 Task: Create Card Event Setup in Board Legal Compliance to Workspace Digital Marketing. Create Card Financial Management Review in Board Resource Planning to Workspace Digital Marketing. Create Card Event Execution in Board Email Marketing Lead Nurturing and Scoring to Workspace Digital Marketing
Action: Mouse moved to (202, 155)
Screenshot: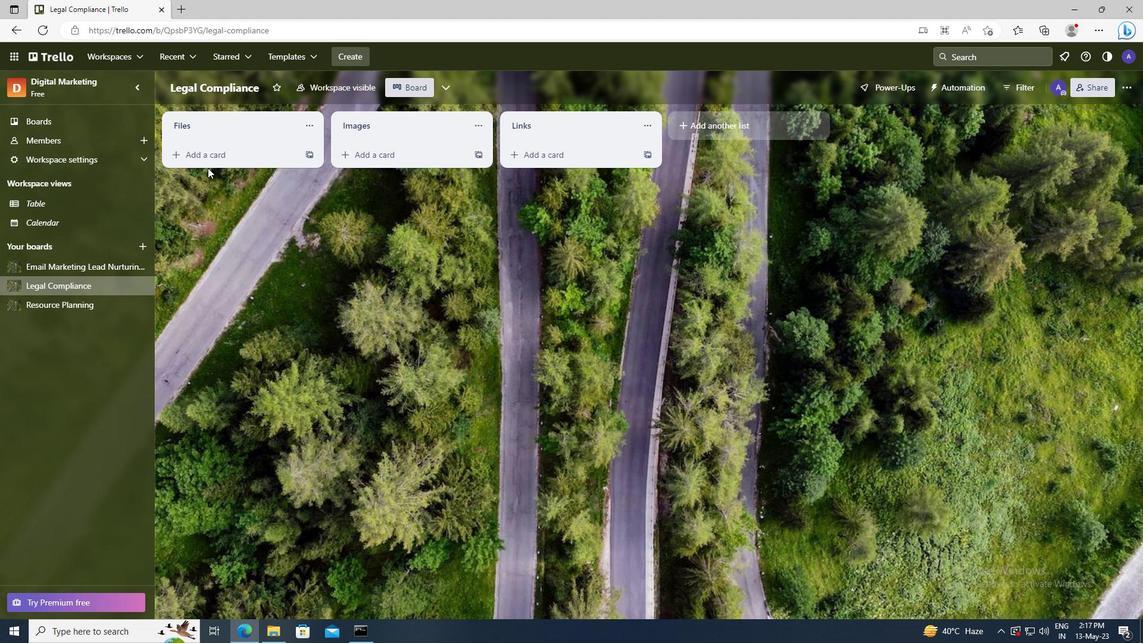 
Action: Mouse pressed left at (202, 155)
Screenshot: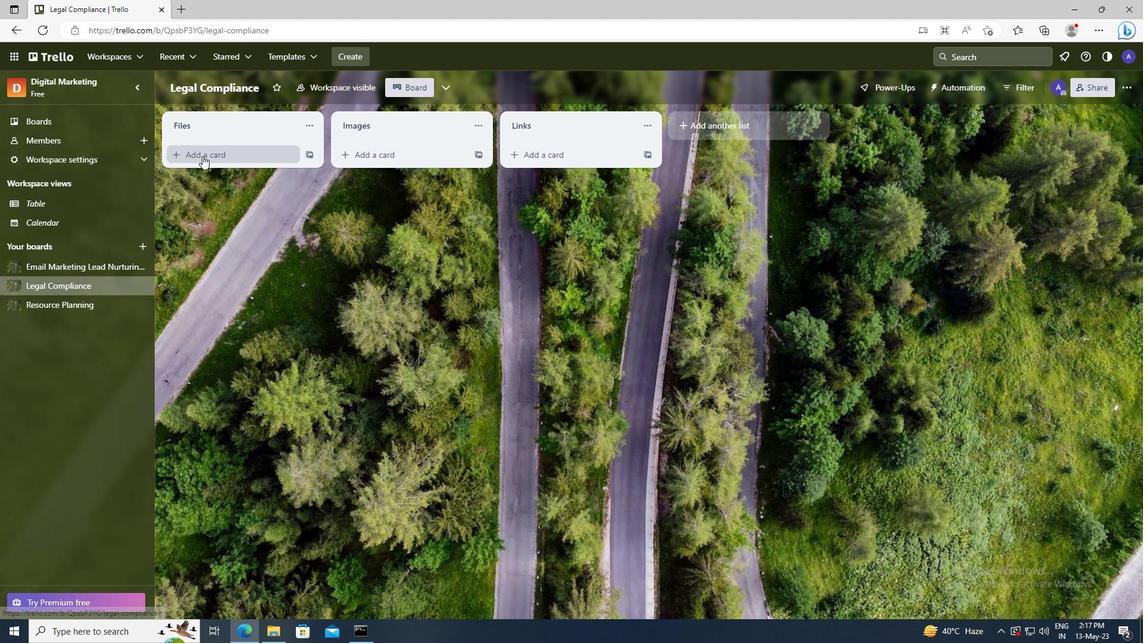 
Action: Key pressed <Key.shift>EVENT<Key.space><Key.shift>SETUP
Screenshot: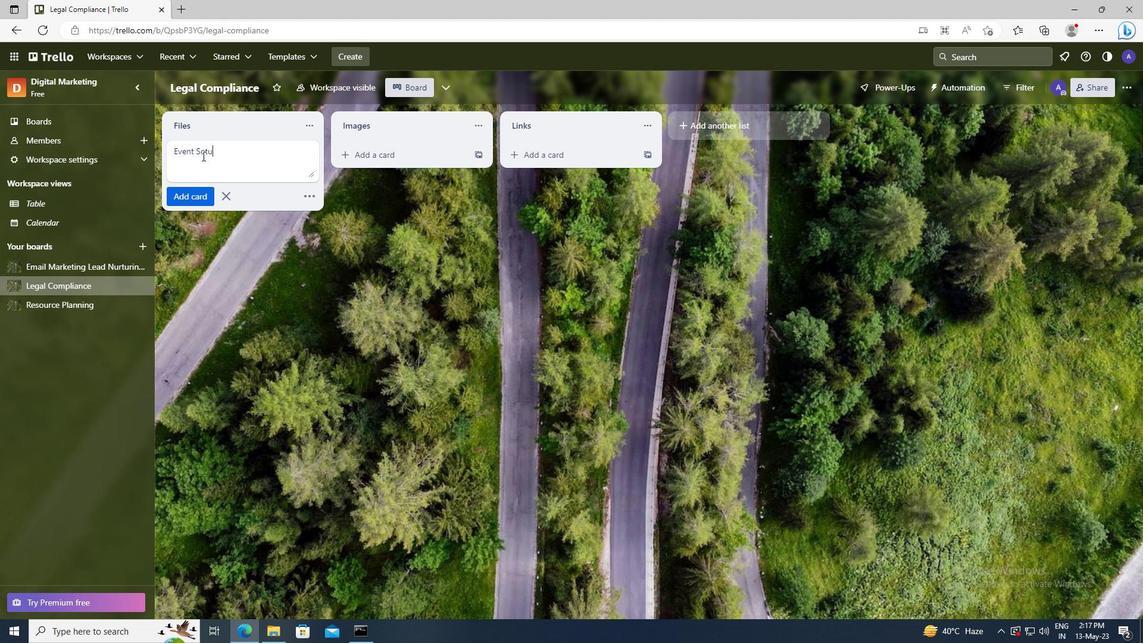 
Action: Mouse moved to (202, 197)
Screenshot: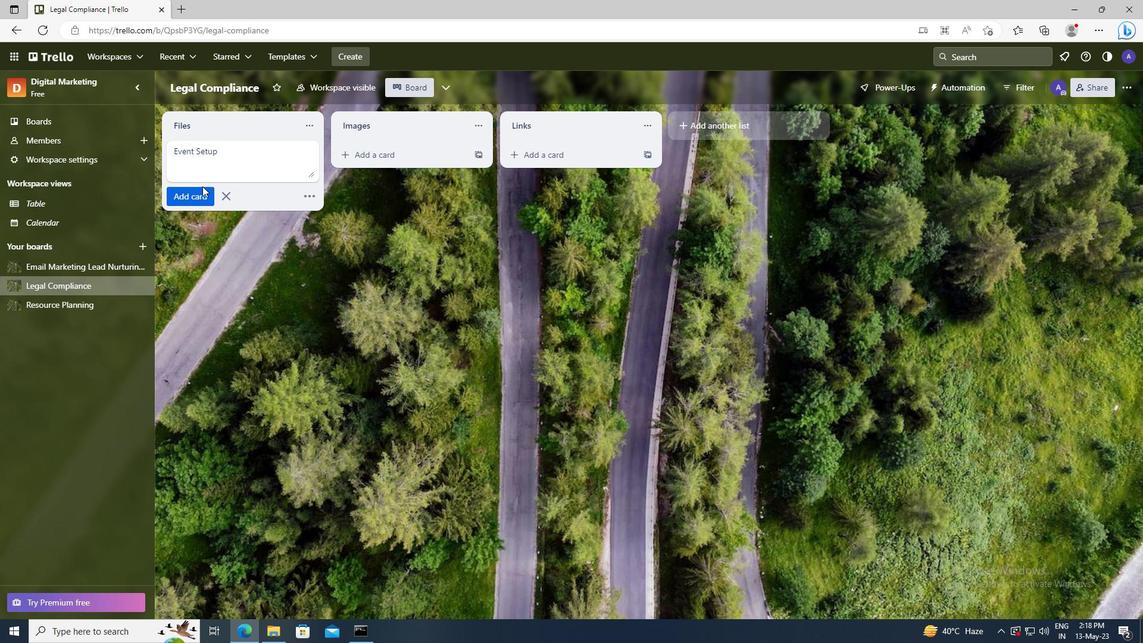 
Action: Mouse pressed left at (202, 197)
Screenshot: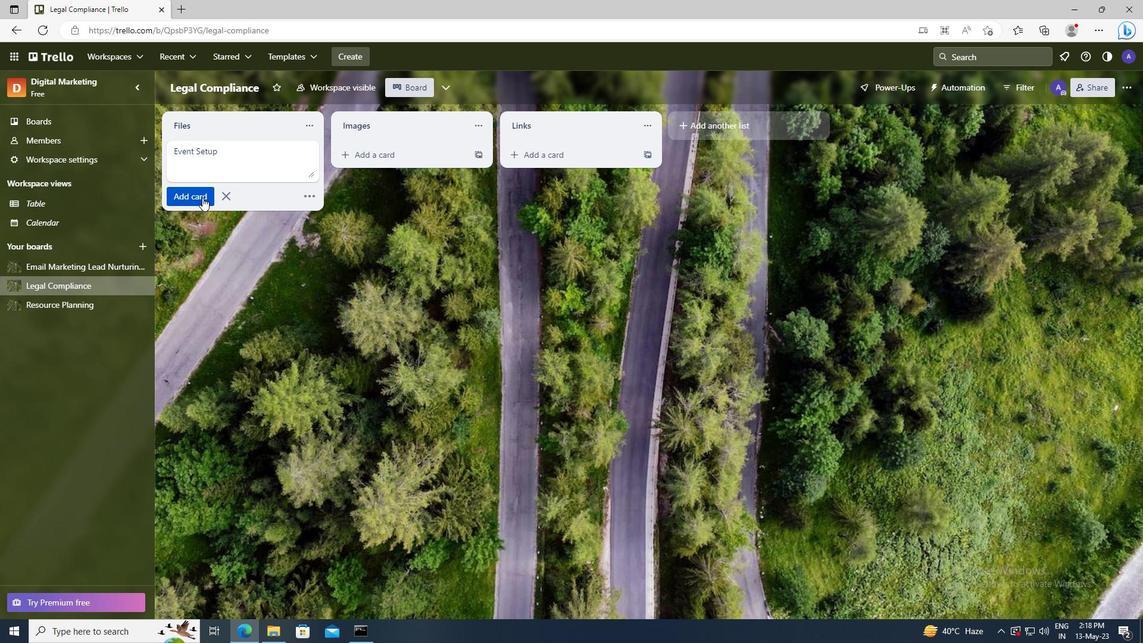 
Action: Mouse moved to (76, 306)
Screenshot: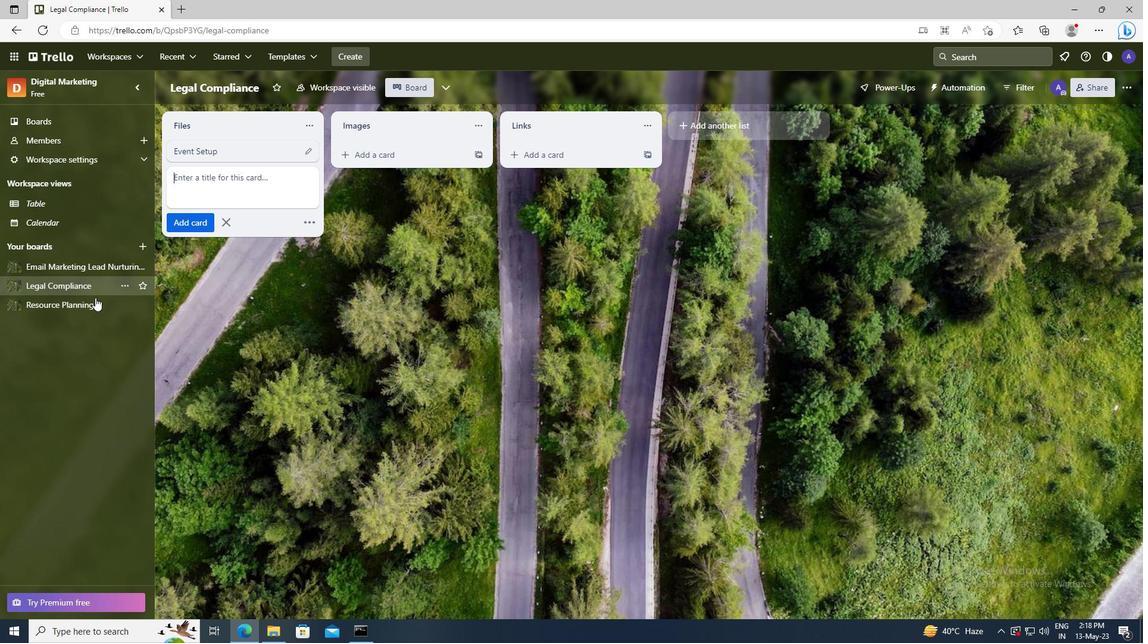 
Action: Mouse pressed left at (76, 306)
Screenshot: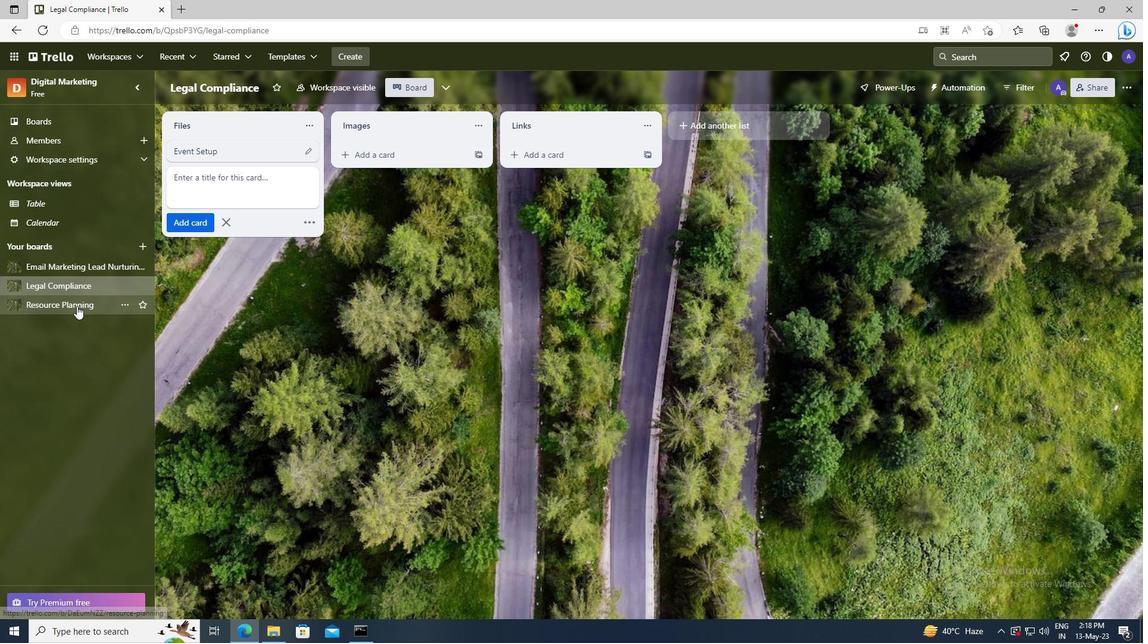 
Action: Mouse moved to (193, 158)
Screenshot: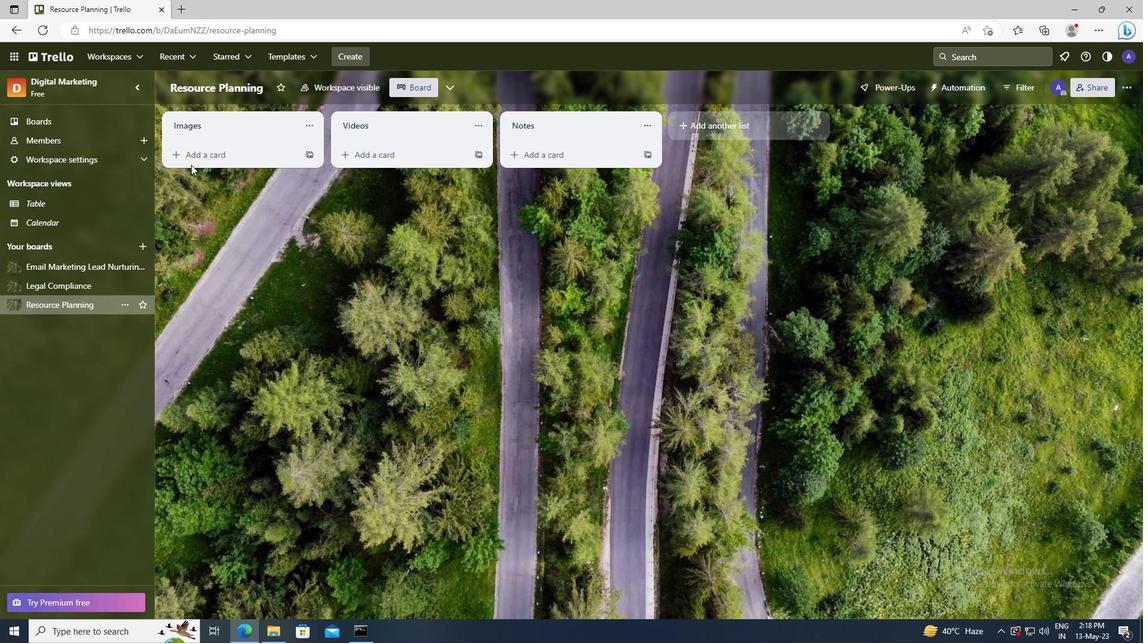 
Action: Mouse pressed left at (193, 158)
Screenshot: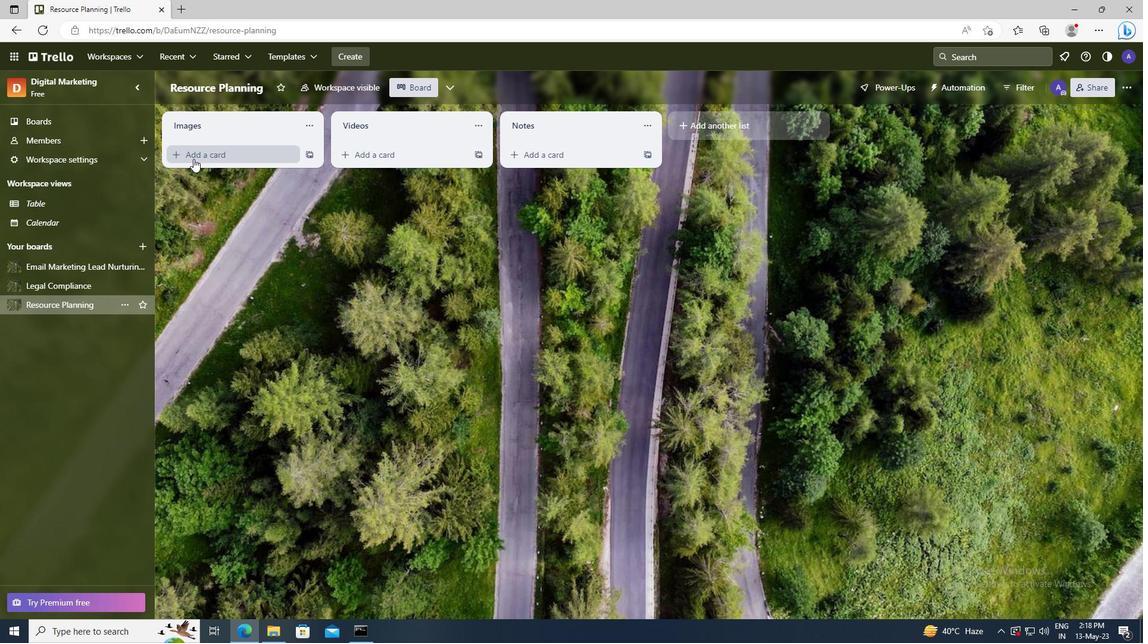 
Action: Key pressed <Key.shift>FINANCIAL<Key.space><Key.shift>MANAGEMENT<Key.space><Key.shift>REVIEW
Screenshot: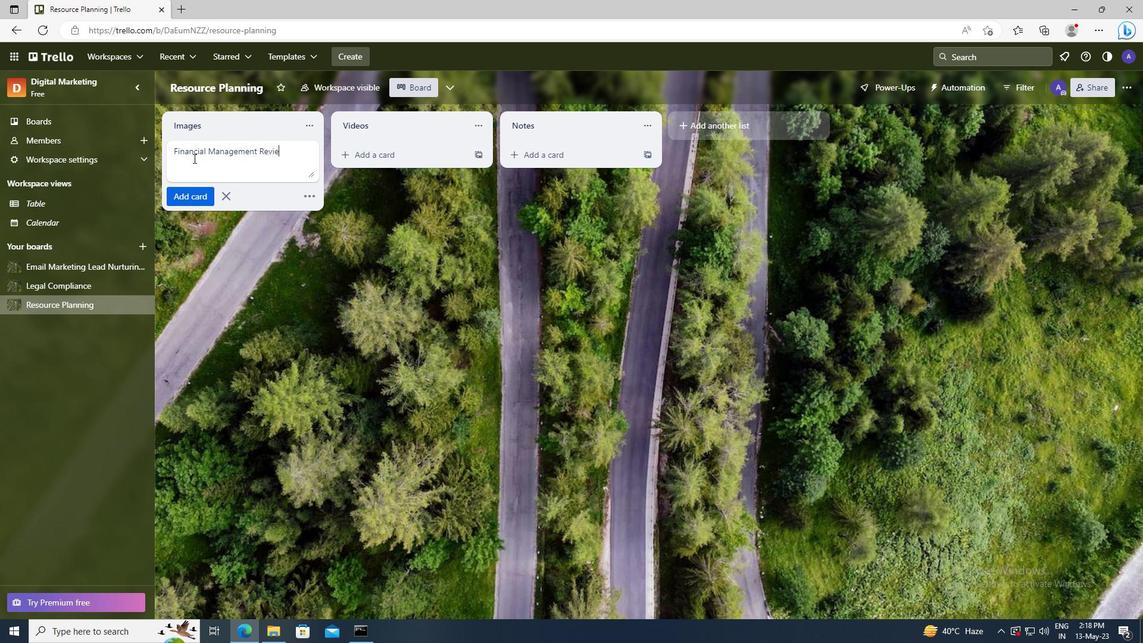 
Action: Mouse moved to (195, 194)
Screenshot: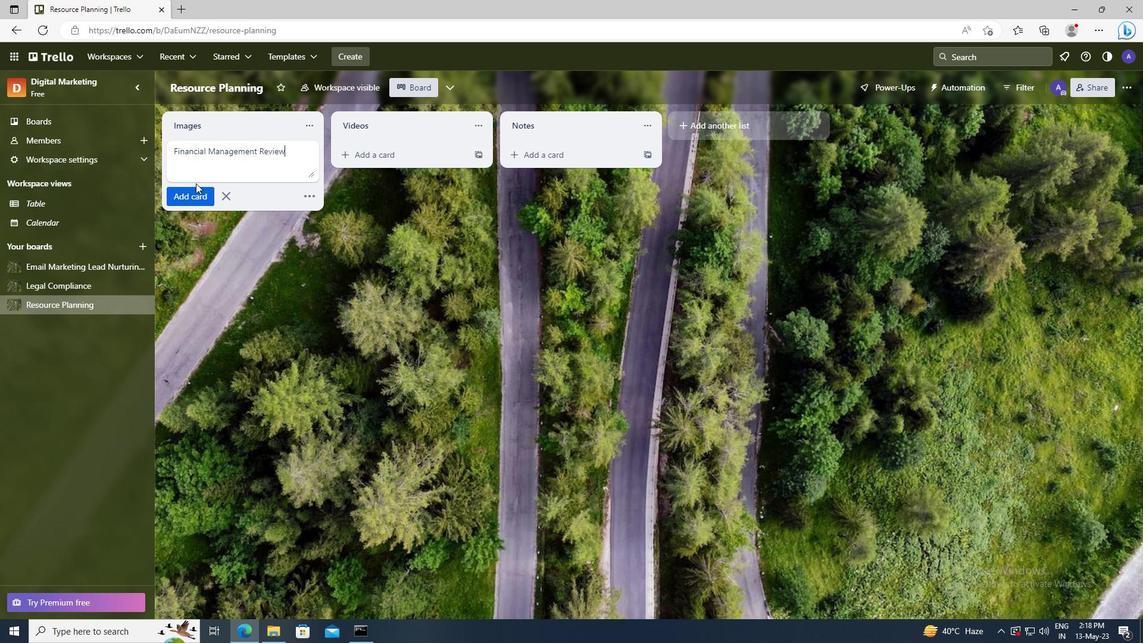 
Action: Mouse pressed left at (195, 194)
Screenshot: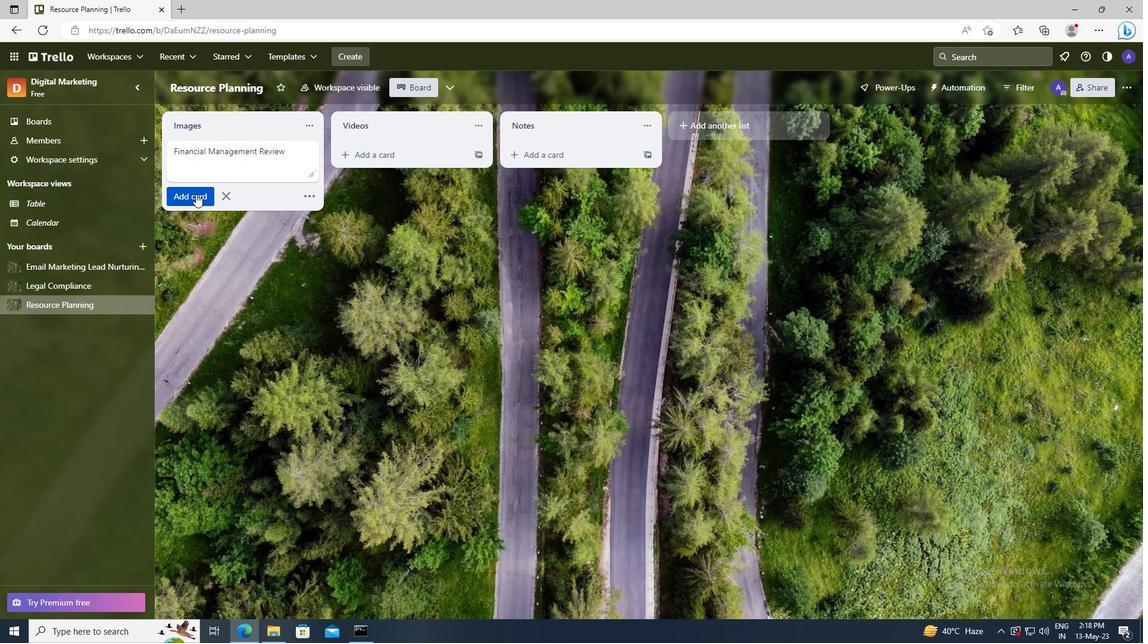 
Action: Mouse moved to (92, 262)
Screenshot: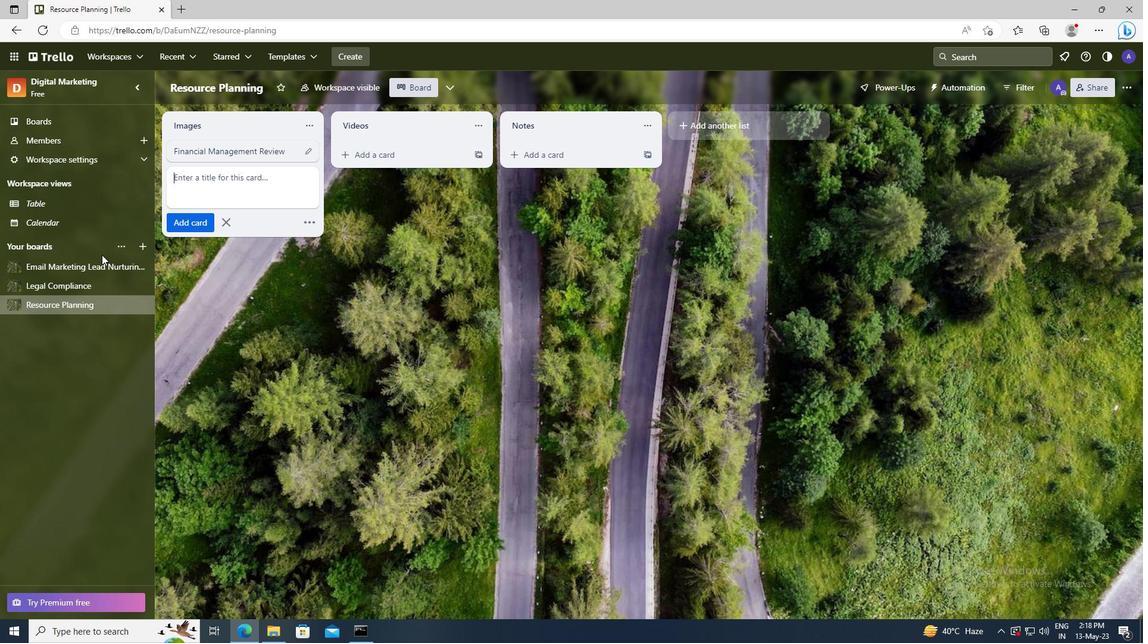 
Action: Mouse pressed left at (92, 262)
Screenshot: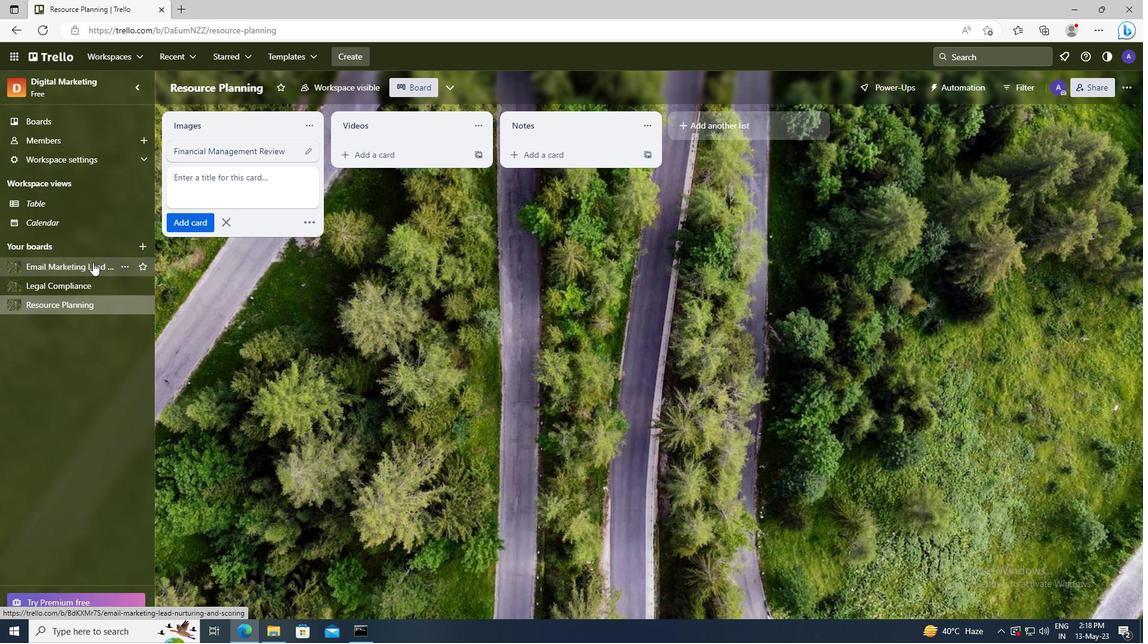 
Action: Mouse moved to (202, 159)
Screenshot: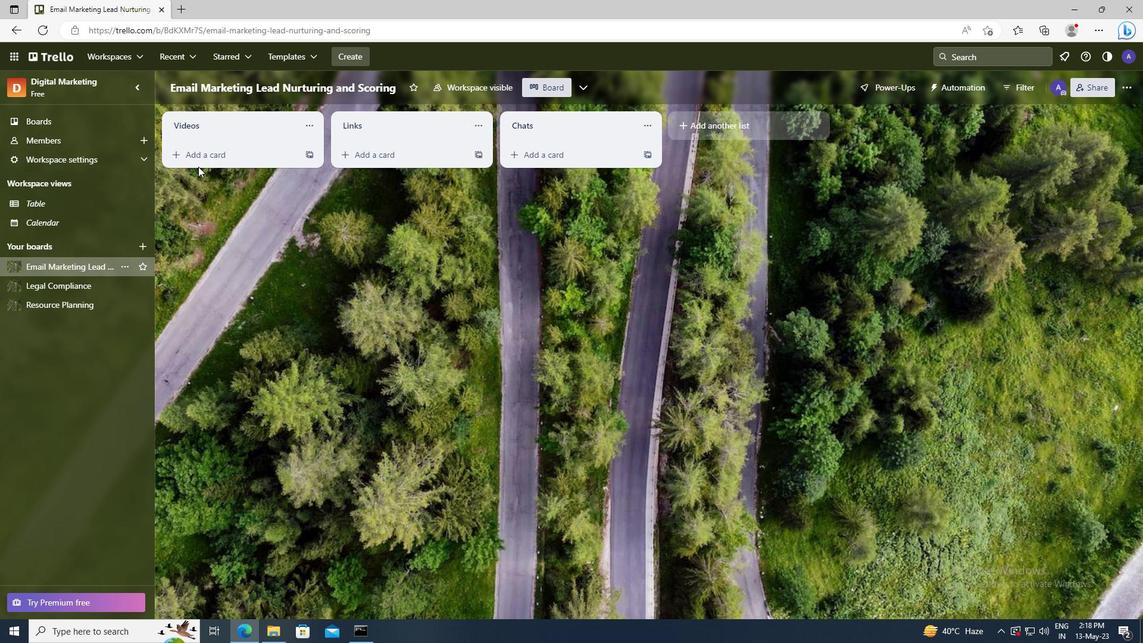 
Action: Mouse pressed left at (202, 159)
Screenshot: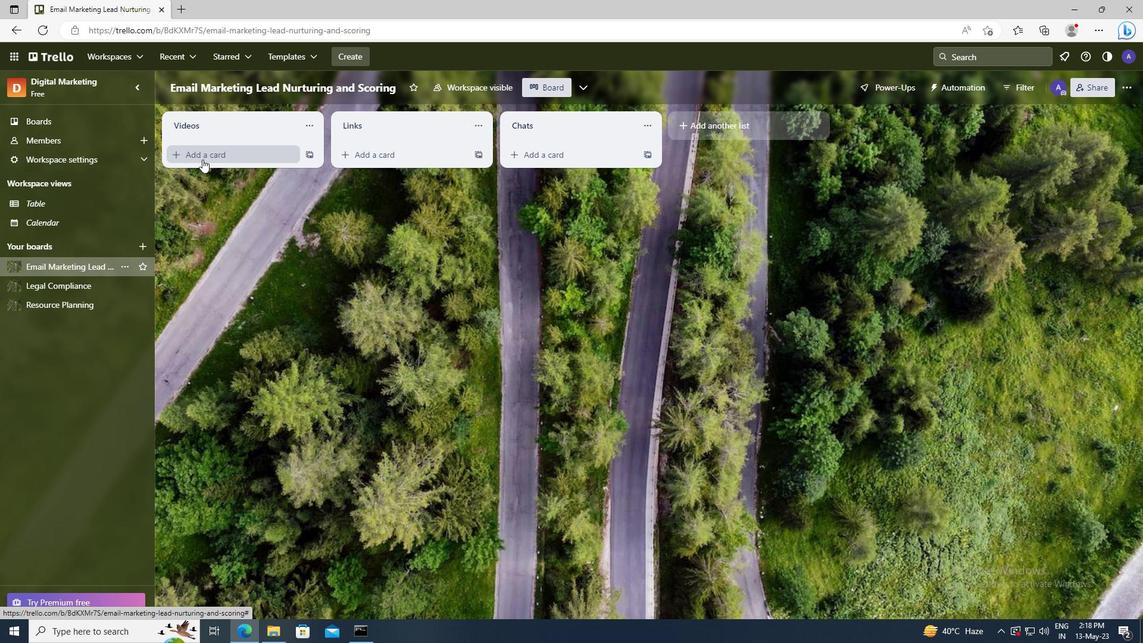 
Action: Key pressed <Key.shift>EVENT<Key.space><Key.shift>EXECUTION
Screenshot: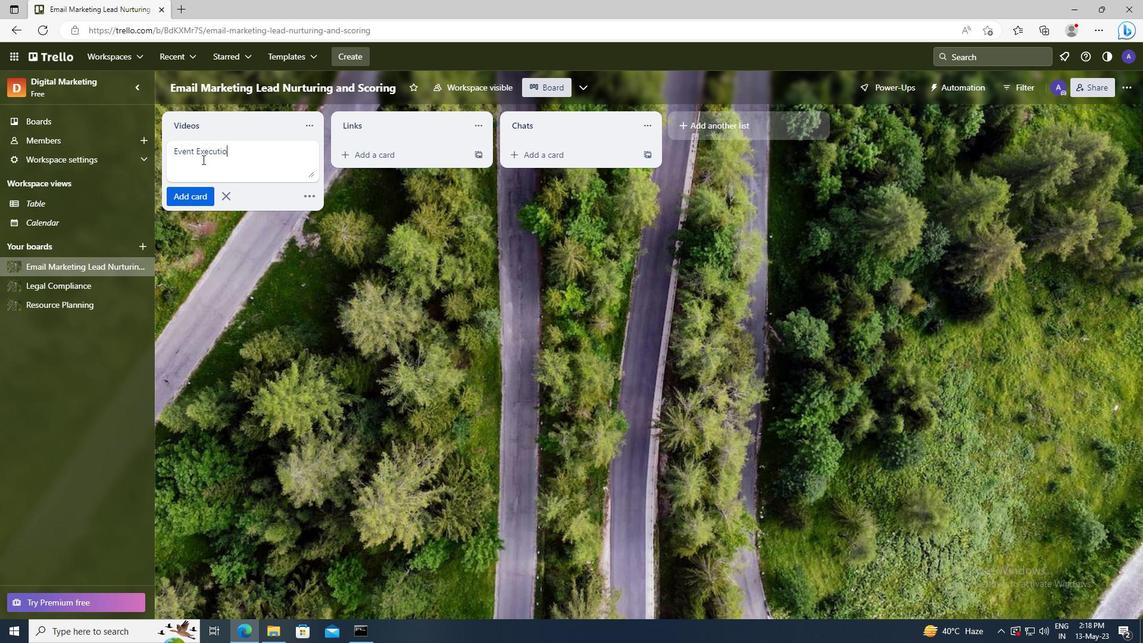 
Action: Mouse moved to (199, 197)
Screenshot: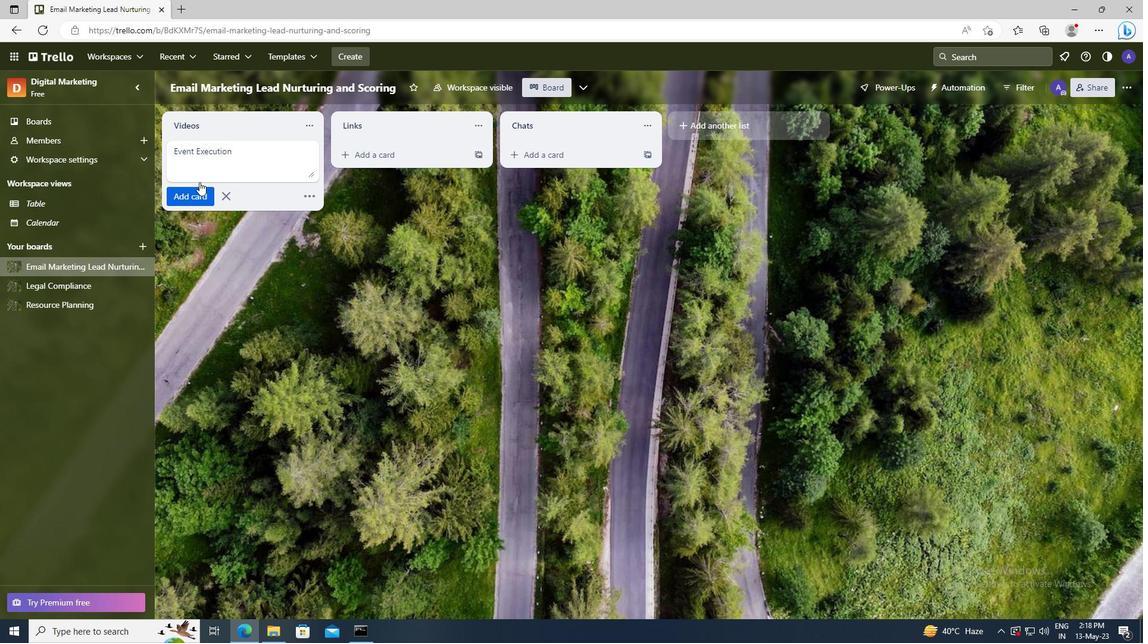 
Action: Mouse pressed left at (199, 197)
Screenshot: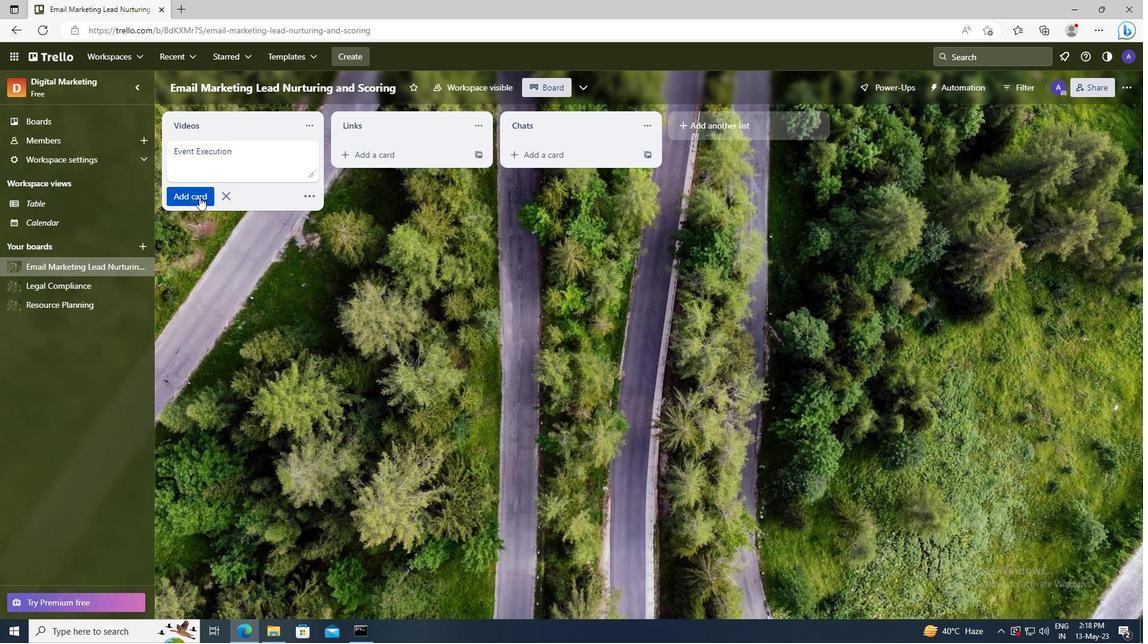 
